 Task: Create a section Code Cheetahs and in the section, add a milestone Business Process Automation in the project AgileHorizon
Action: Mouse moved to (64, 404)
Screenshot: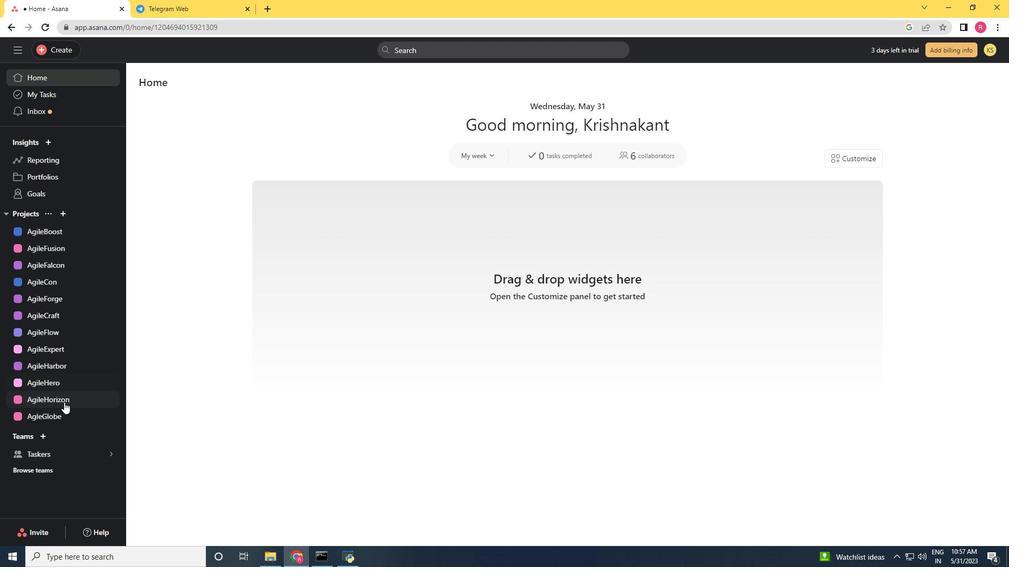 
Action: Mouse pressed left at (64, 404)
Screenshot: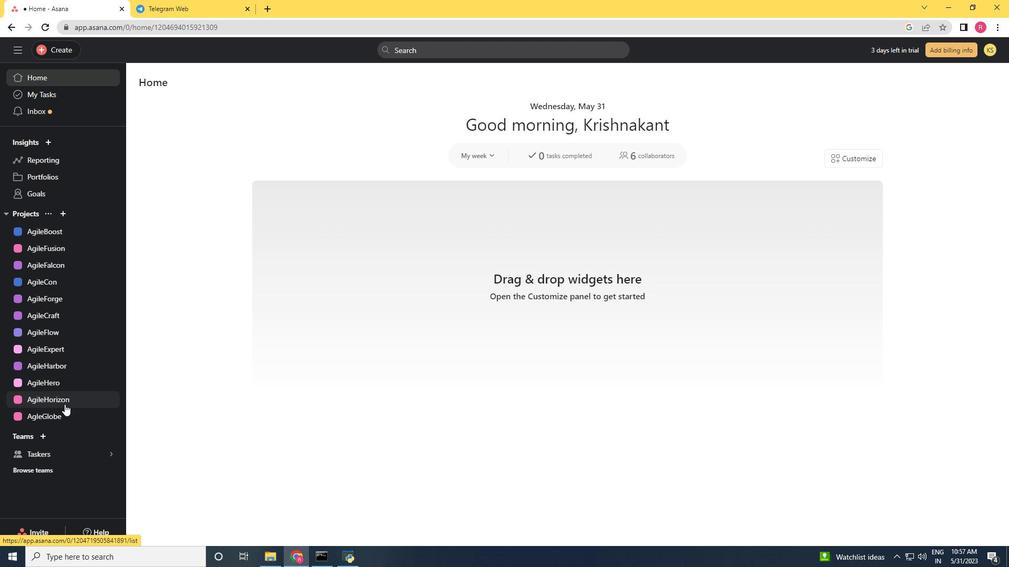 
Action: Mouse moved to (180, 493)
Screenshot: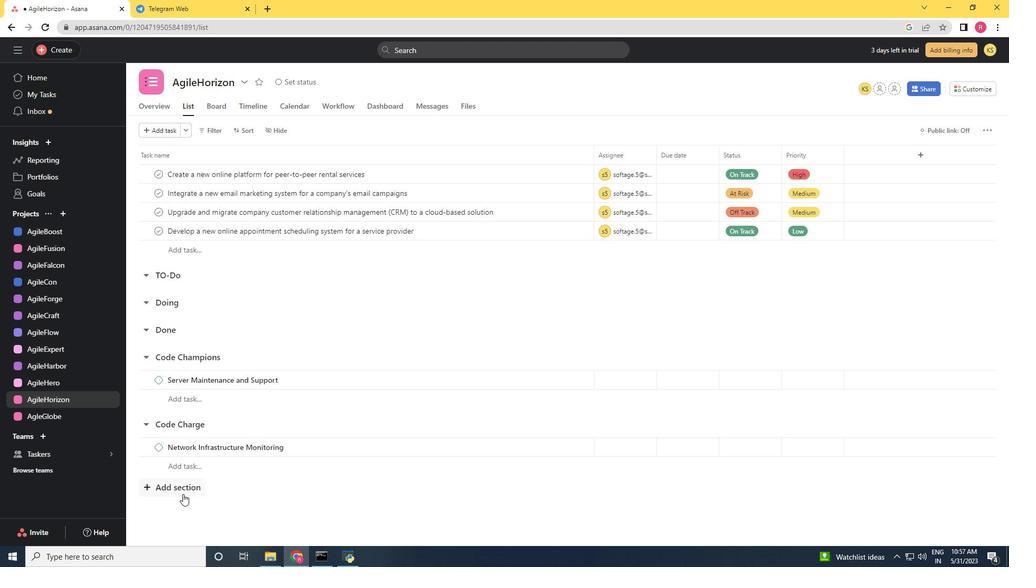 
Action: Mouse pressed left at (180, 493)
Screenshot: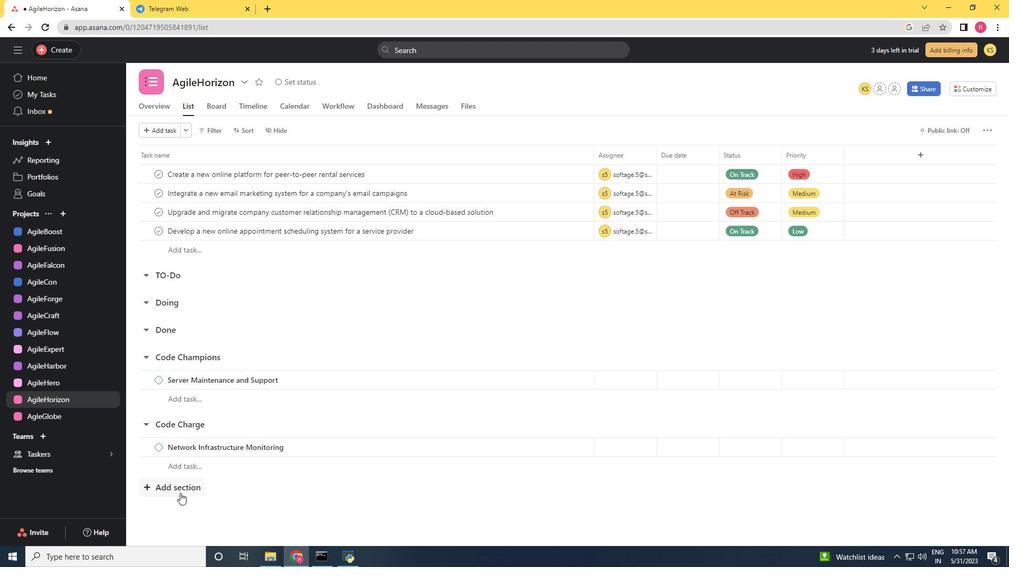 
Action: Mouse scrolled (180, 492) with delta (0, 0)
Screenshot: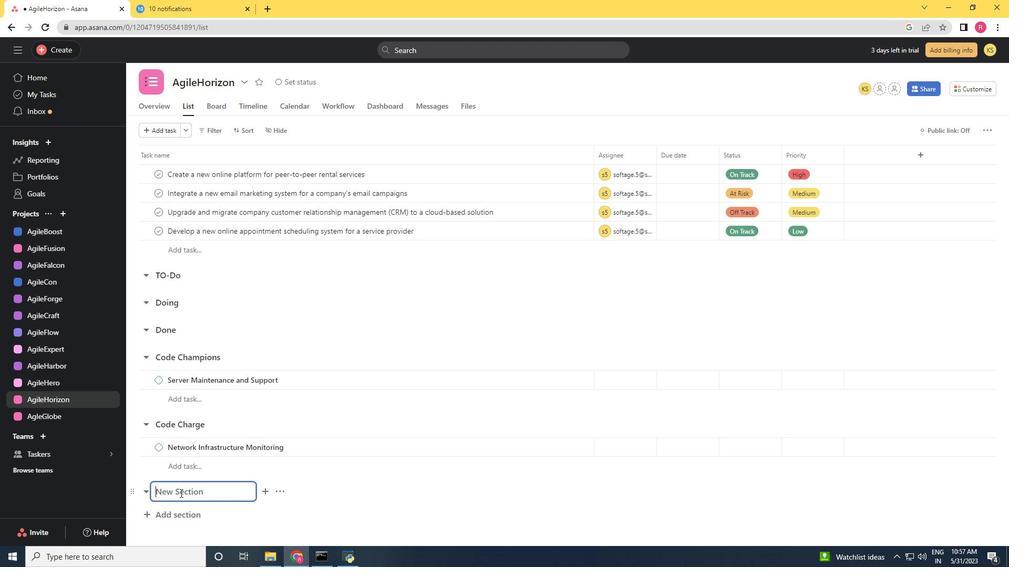 
Action: Key pressed <Key.shift>Code<Key.space><Key.shift>Cheetahs<Key.enter><Key.shift>Business<Key.space><Key.shift>Process<Key.space><Key.shift>Automation<Key.space>
Screenshot: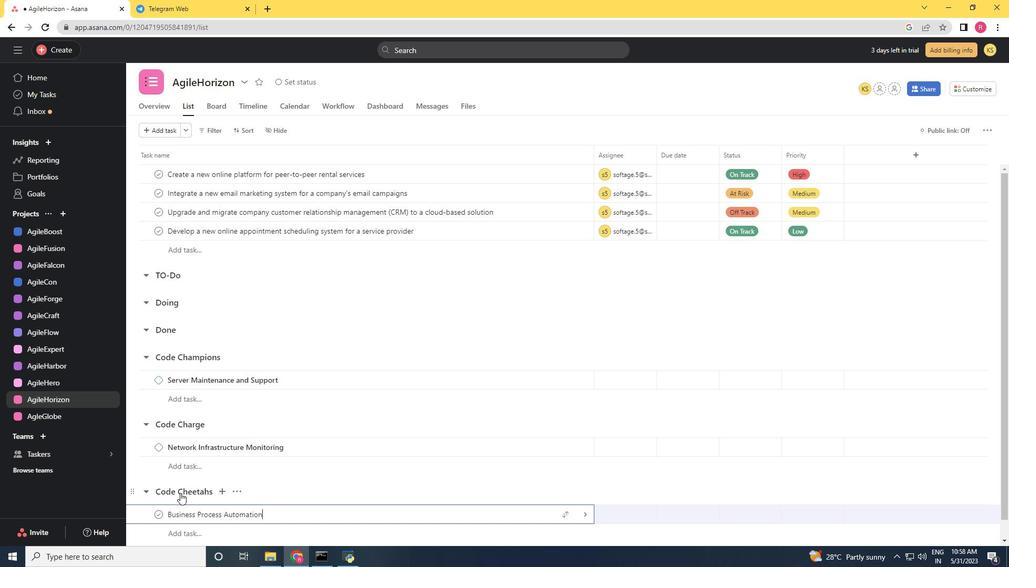 
Action: Mouse moved to (317, 512)
Screenshot: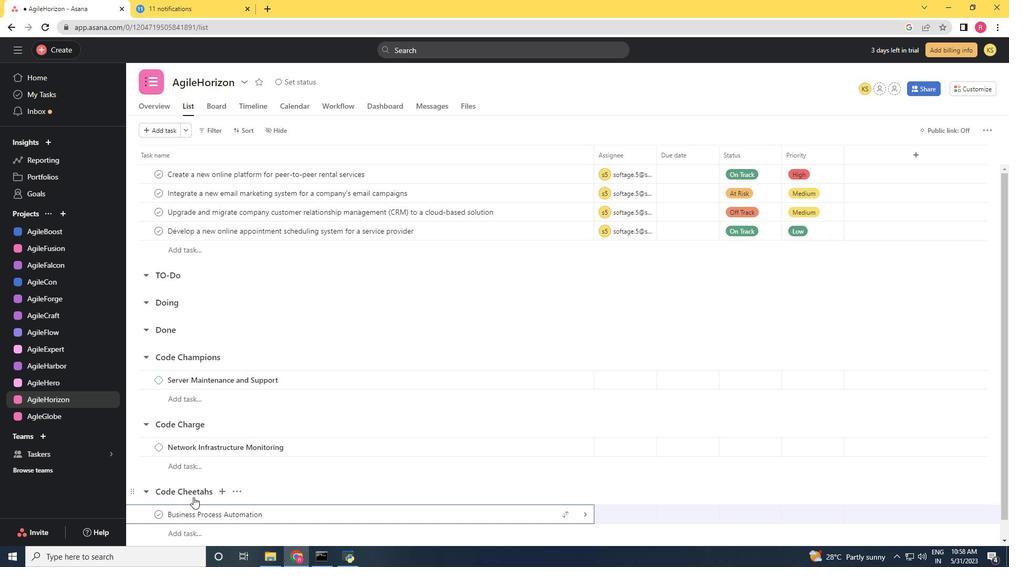 
Action: Mouse pressed right at (317, 512)
Screenshot: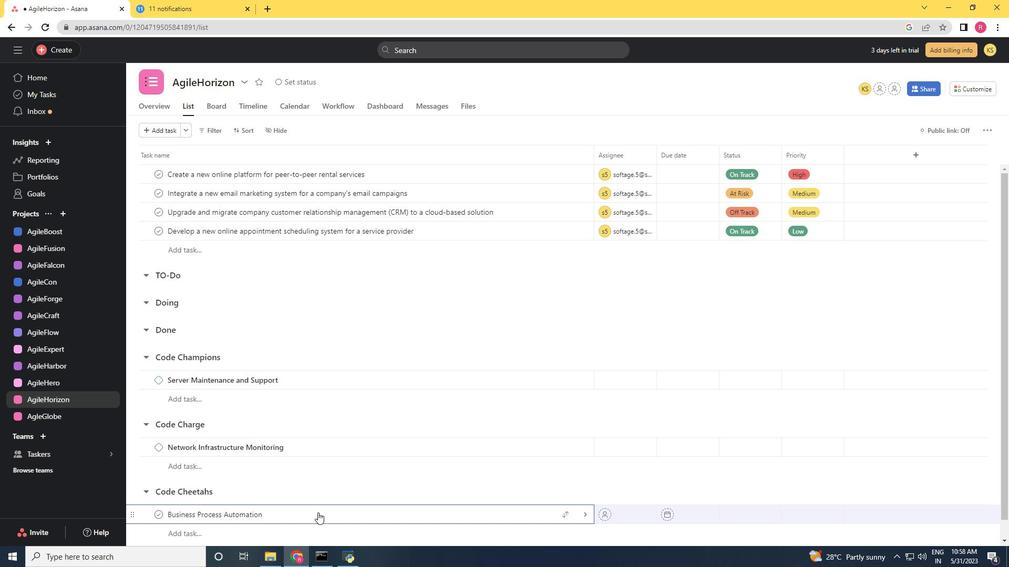 
Action: Mouse moved to (367, 456)
Screenshot: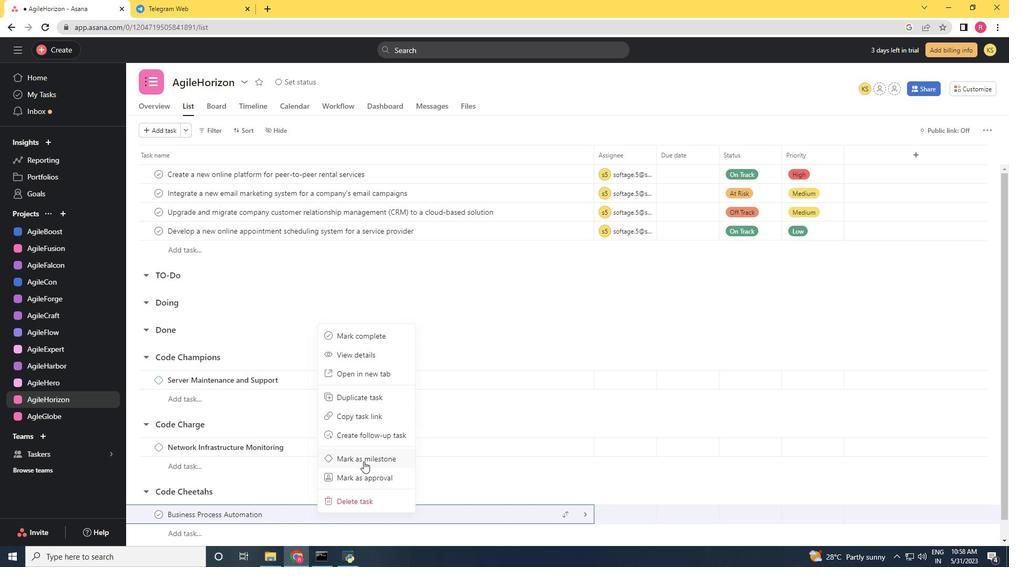 
Action: Mouse pressed left at (367, 456)
Screenshot: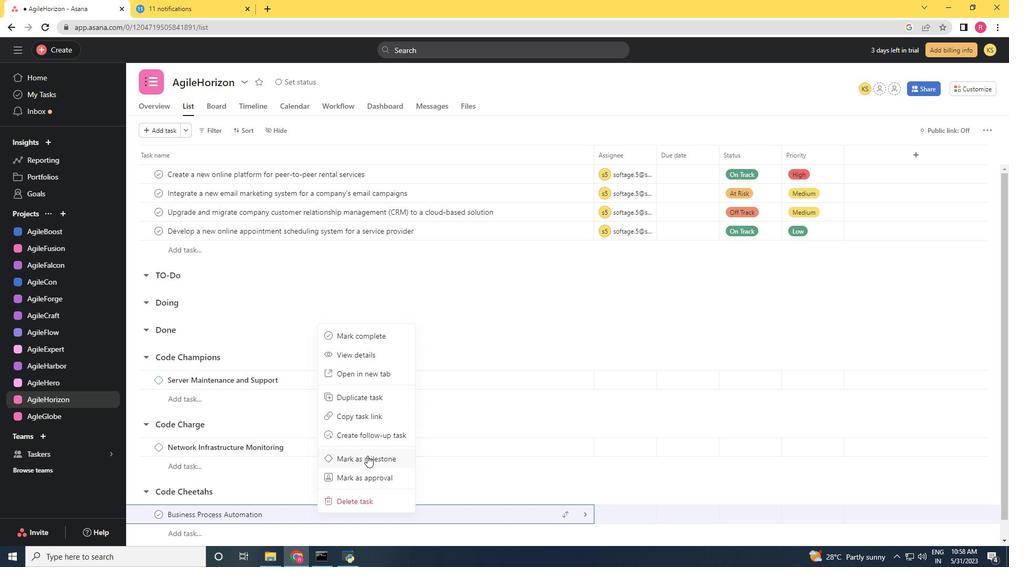 
Action: Mouse scrolled (367, 455) with delta (0, 0)
Screenshot: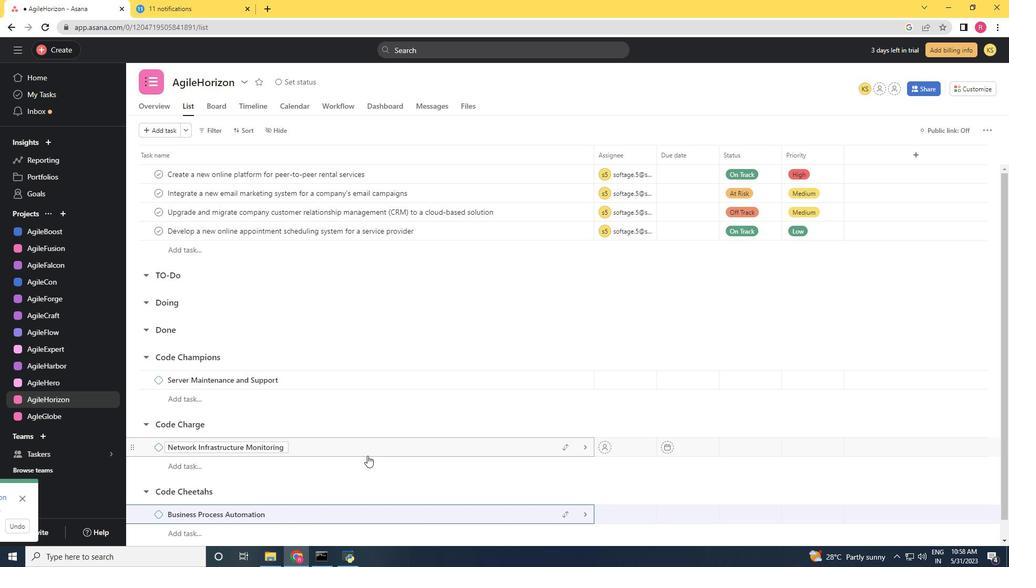
Action: Mouse scrolled (367, 455) with delta (0, 0)
Screenshot: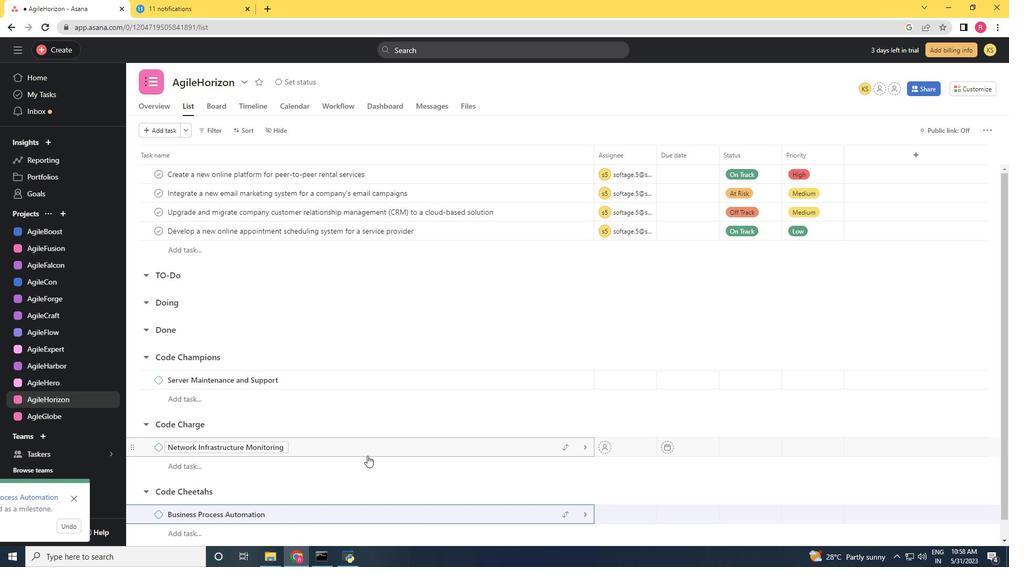 
Action: Mouse scrolled (367, 455) with delta (0, 0)
Screenshot: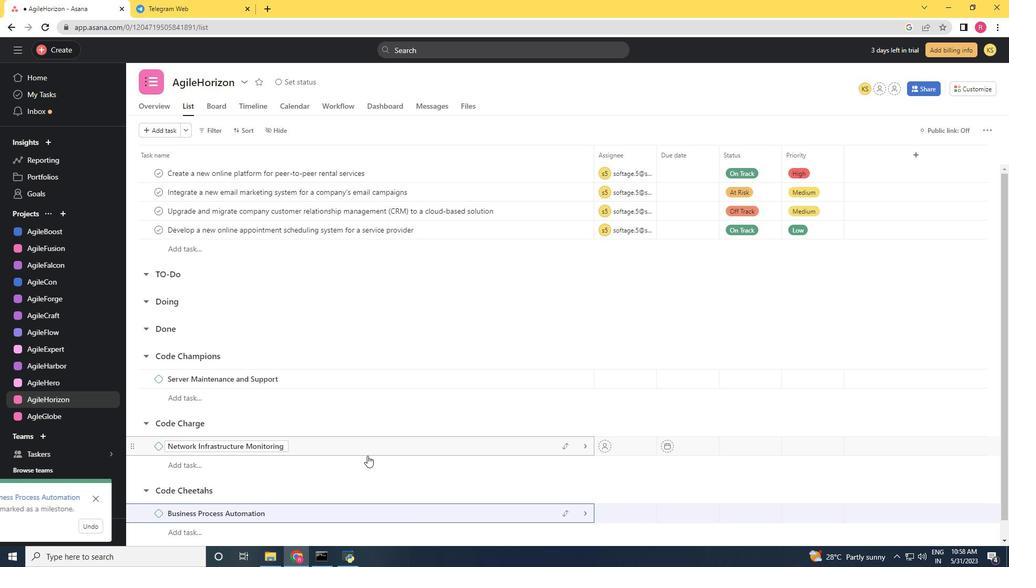 
